 Task: Create a task  Integrate website with customer relationship management (CRM) systems , assign it to team member softage.4@softage.net in the project AgileMind and update the status of the task to  Off Track , set the priority of the task to Medium
Action: Mouse moved to (65, 55)
Screenshot: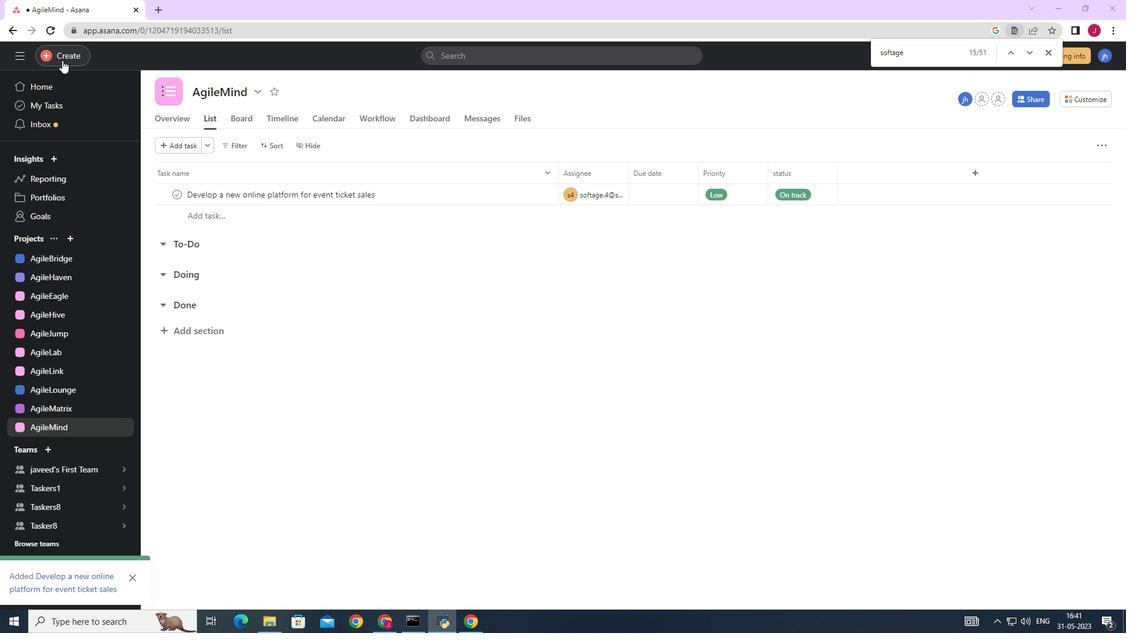 
Action: Mouse pressed left at (65, 55)
Screenshot: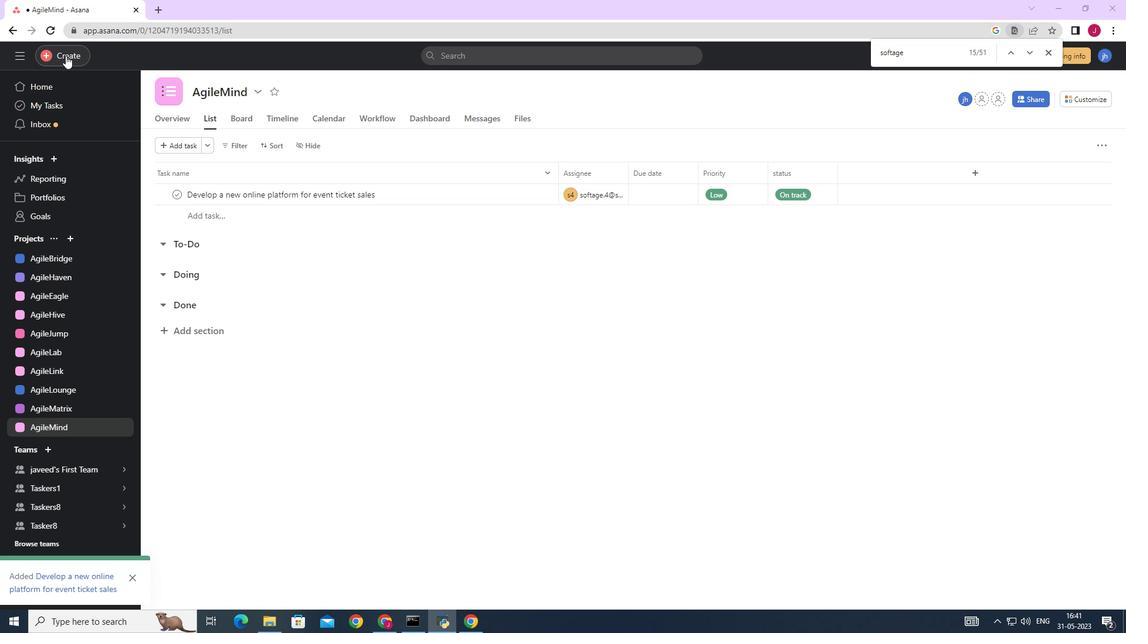 
Action: Mouse moved to (146, 58)
Screenshot: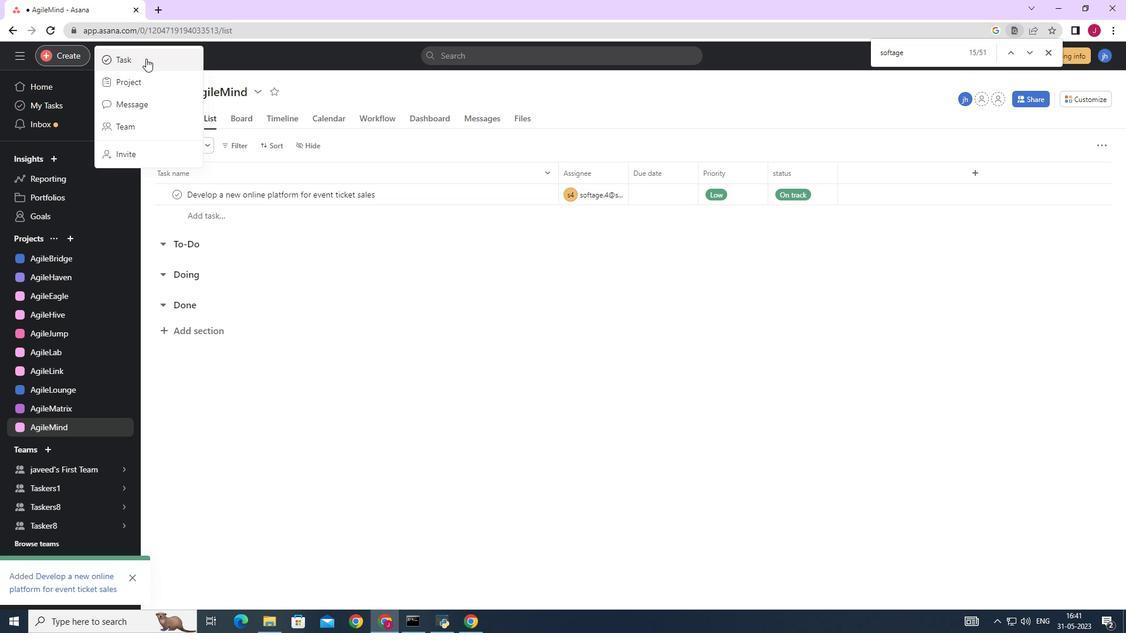 
Action: Mouse pressed left at (146, 58)
Screenshot: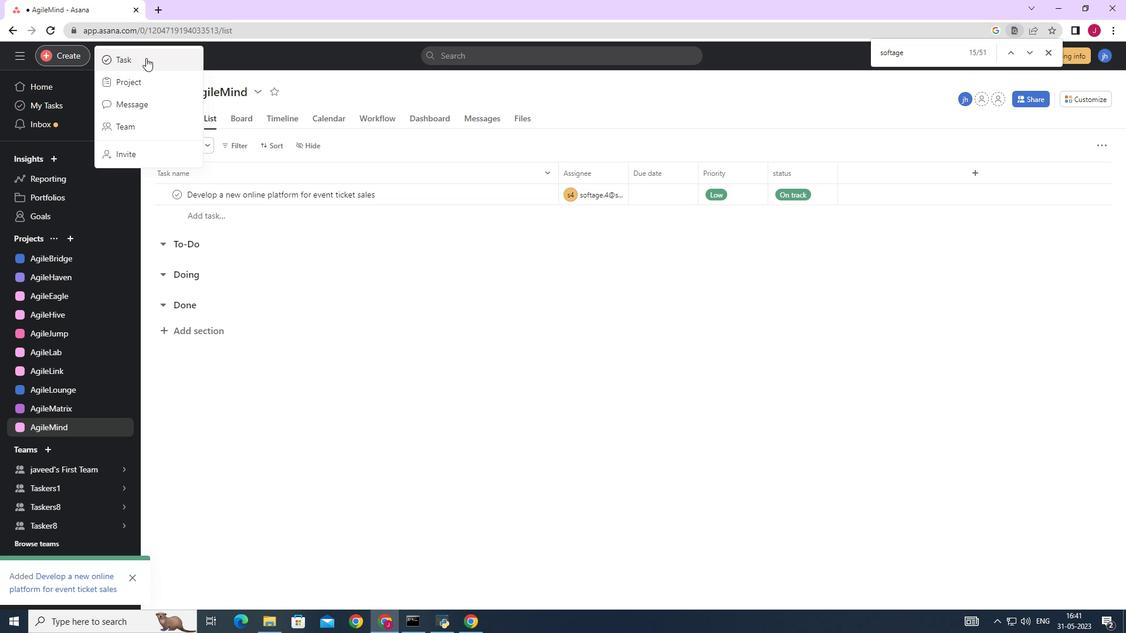 
Action: Mouse moved to (919, 392)
Screenshot: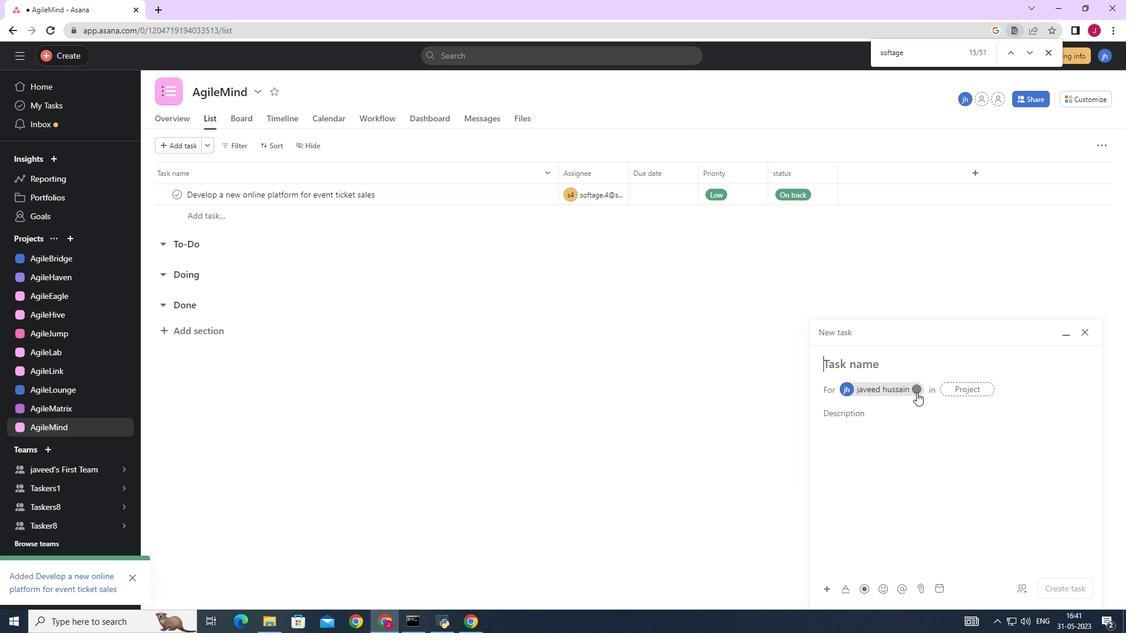 
Action: Mouse pressed left at (919, 392)
Screenshot: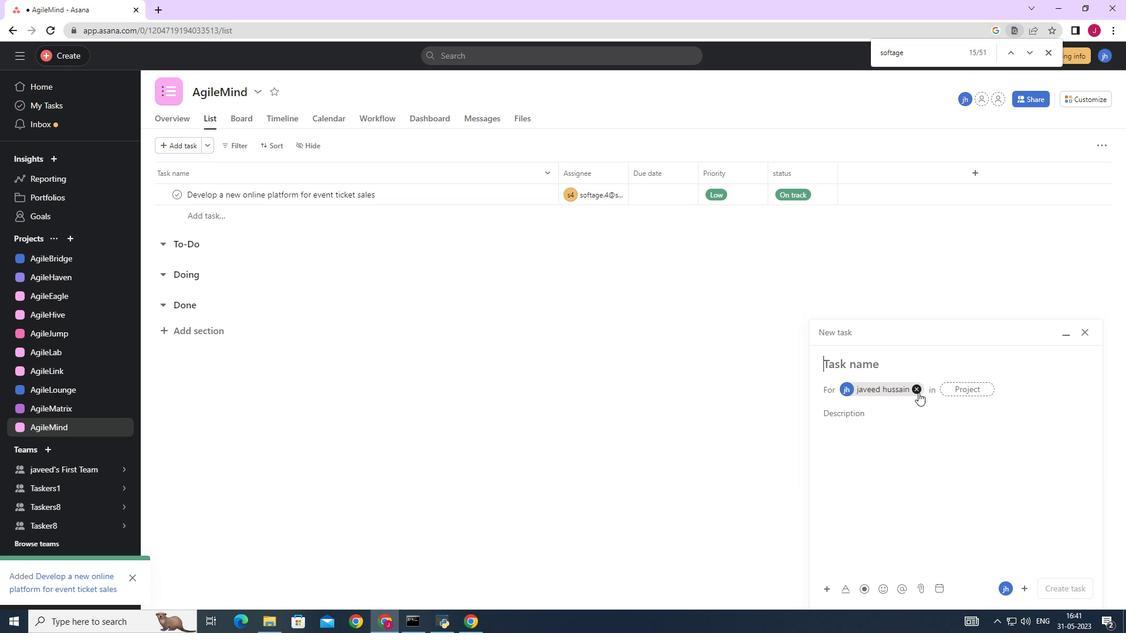 
Action: Mouse moved to (839, 366)
Screenshot: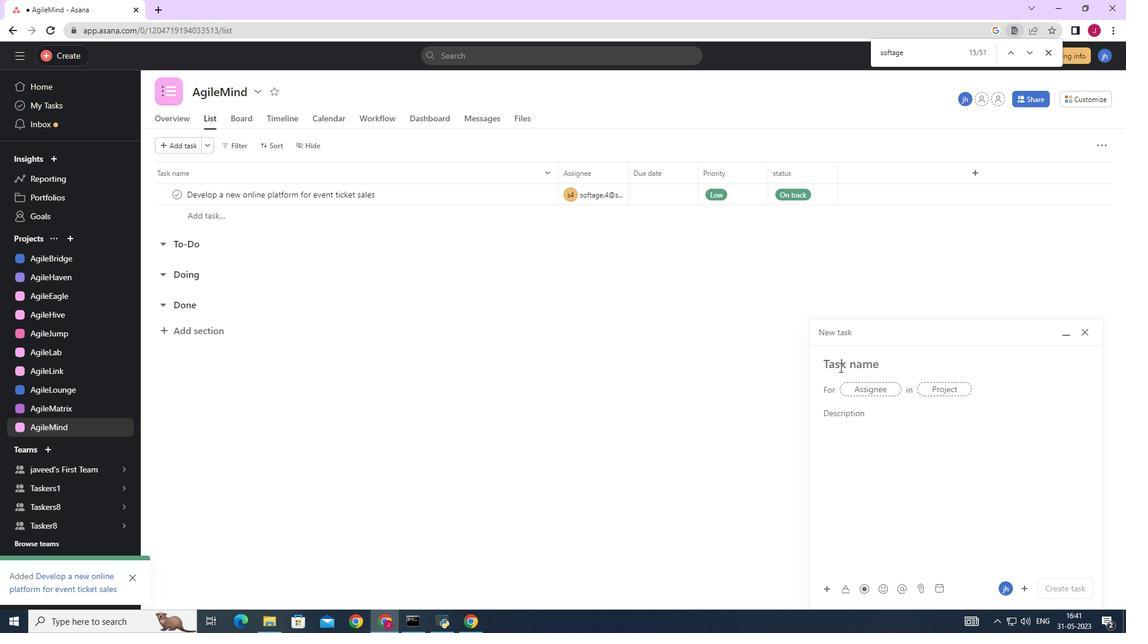 
Action: Mouse pressed left at (839, 366)
Screenshot: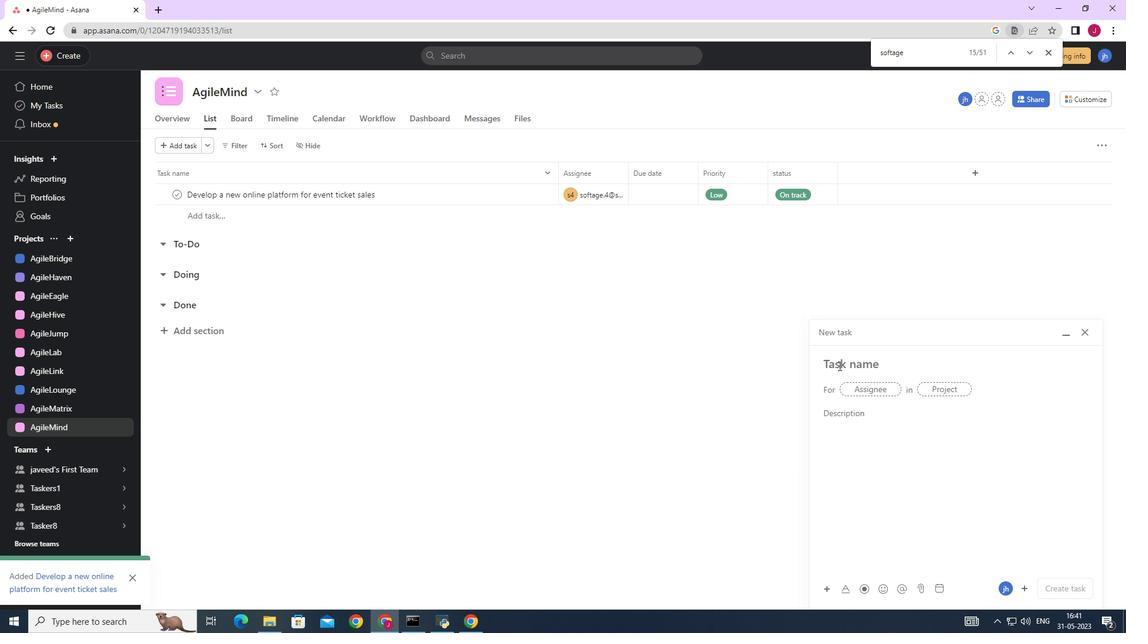 
Action: Key pressed <Key.caps_lock>I<Key.caps_lock>ntegrate<Key.space>website<Key.space>with<Key.space>customer<Key.space>relationship<Key.space>management<Key.space><Key.shift_r>(<Key.caps_lock>CRM<Key.shift_r>)<Key.space><Key.caps_lock>systems
Screenshot: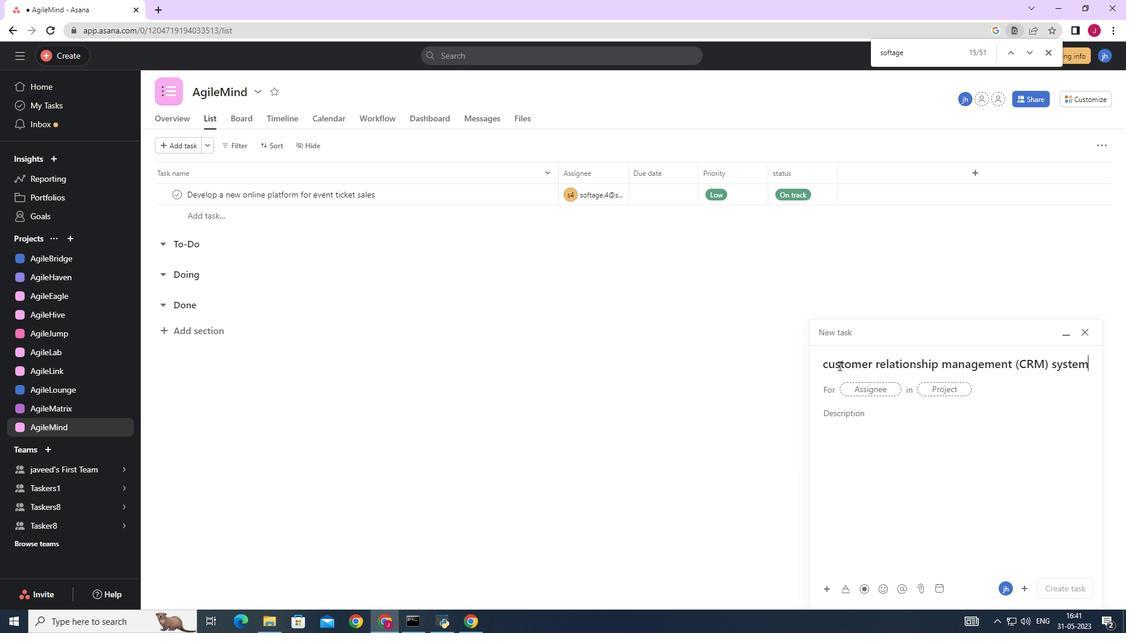 
Action: Mouse moved to (882, 381)
Screenshot: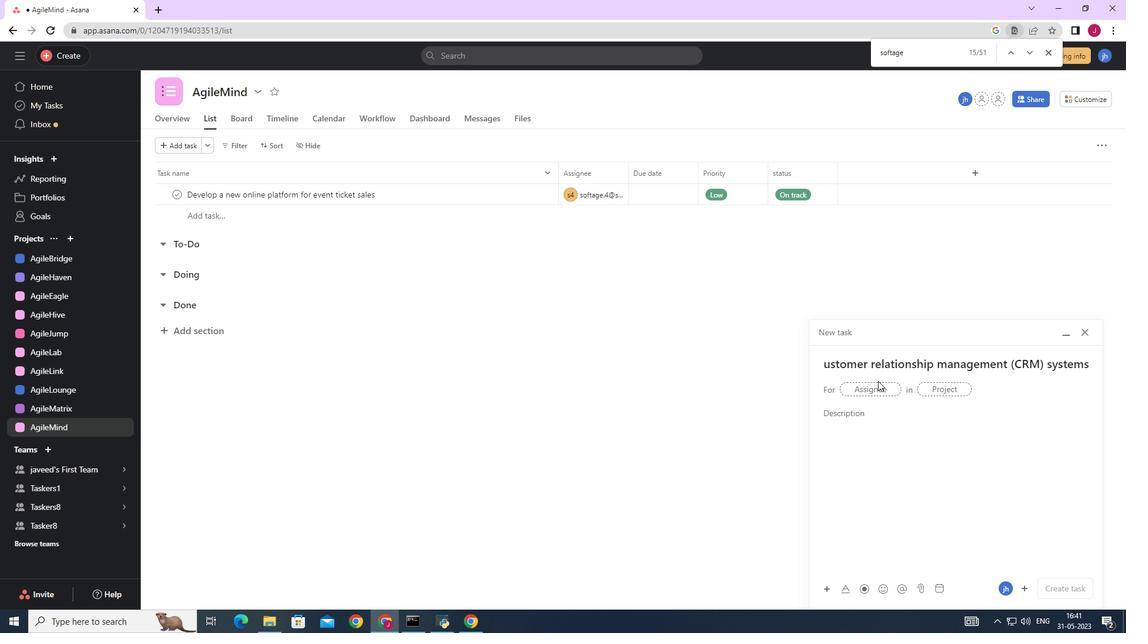 
Action: Mouse pressed left at (881, 381)
Screenshot: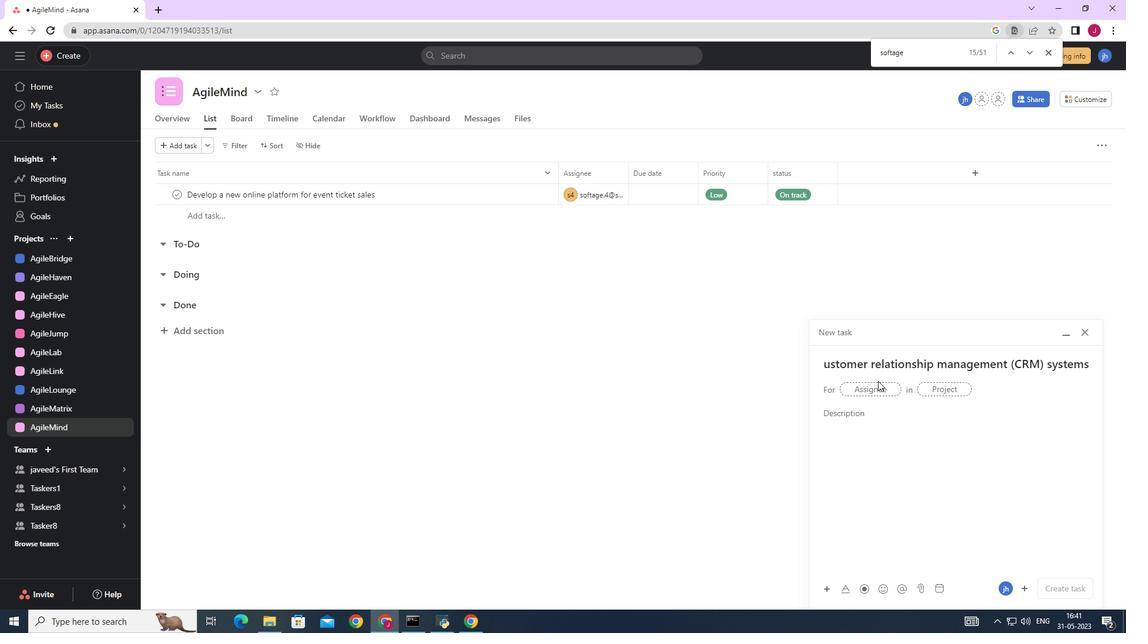 
Action: Mouse moved to (883, 386)
Screenshot: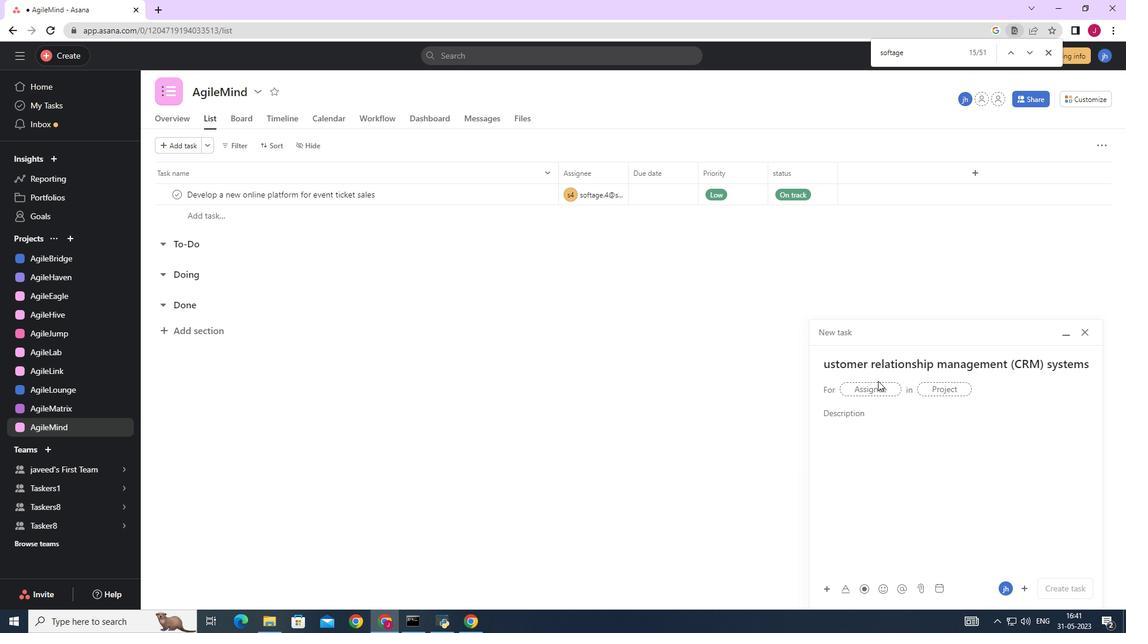 
Action: Mouse pressed left at (883, 386)
Screenshot: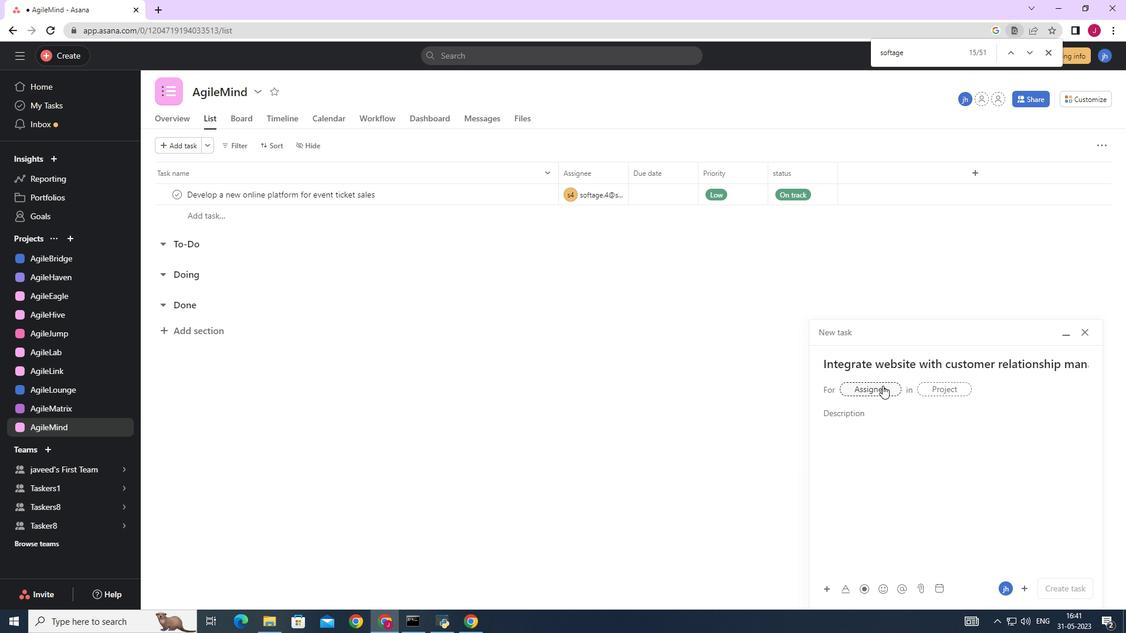 
Action: Key pressed softage.4
Screenshot: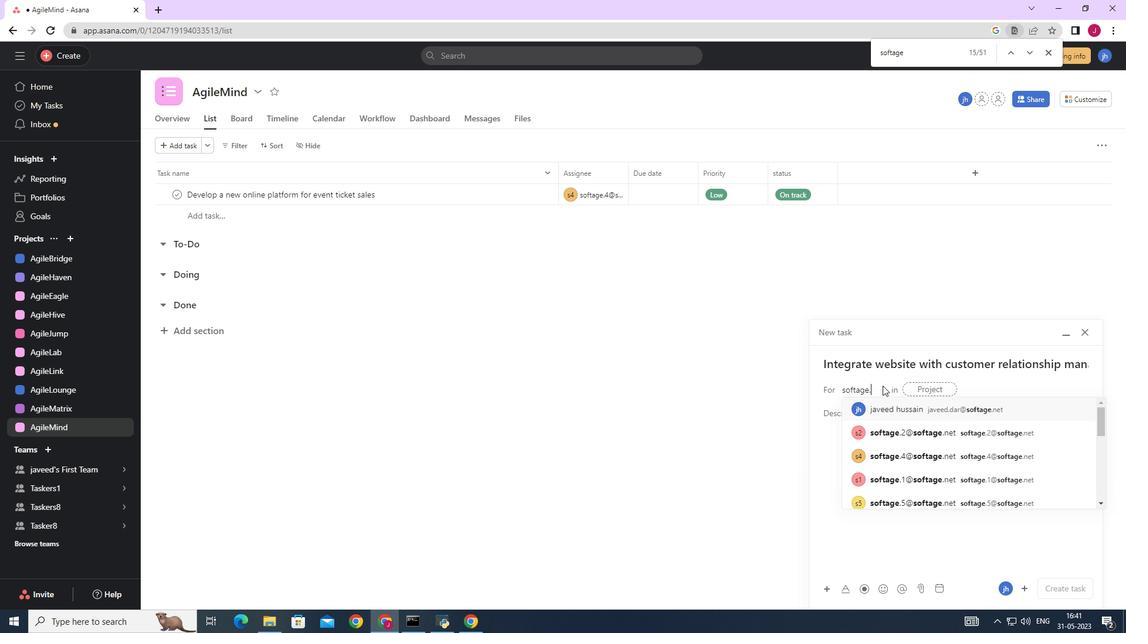 
Action: Mouse moved to (913, 409)
Screenshot: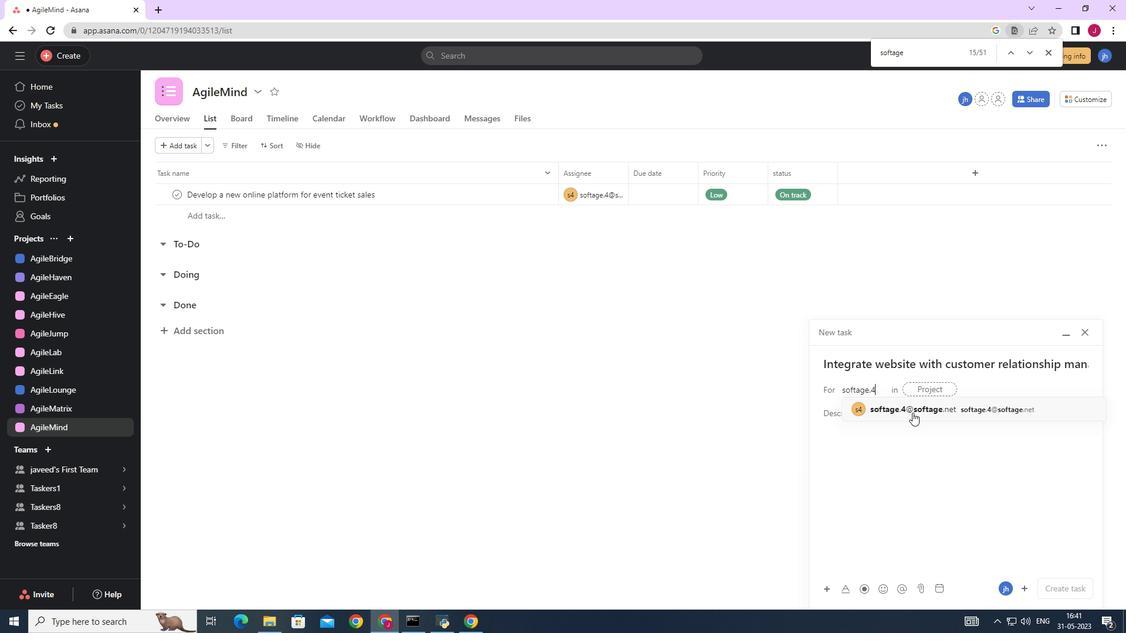 
Action: Mouse pressed left at (913, 409)
Screenshot: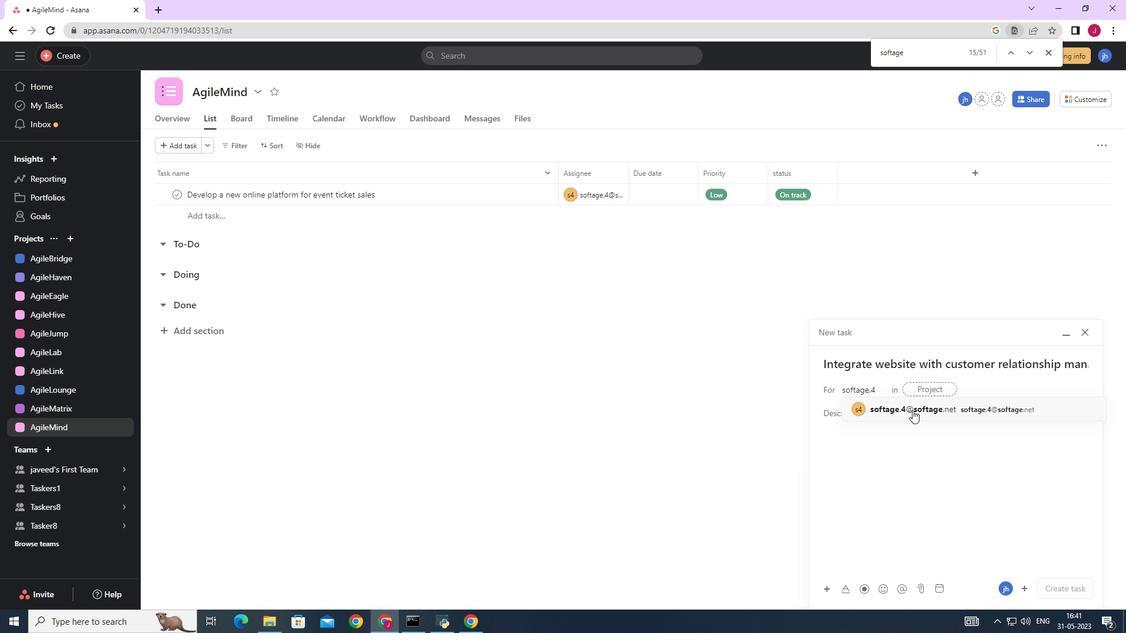 
Action: Mouse moved to (753, 405)
Screenshot: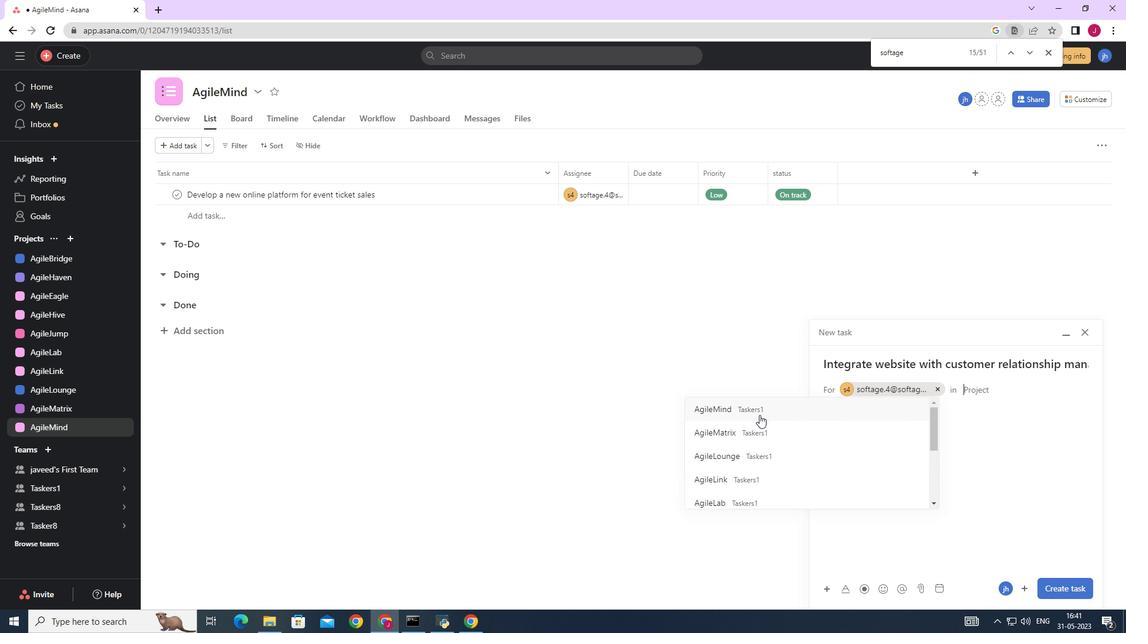 
Action: Mouse pressed left at (753, 405)
Screenshot: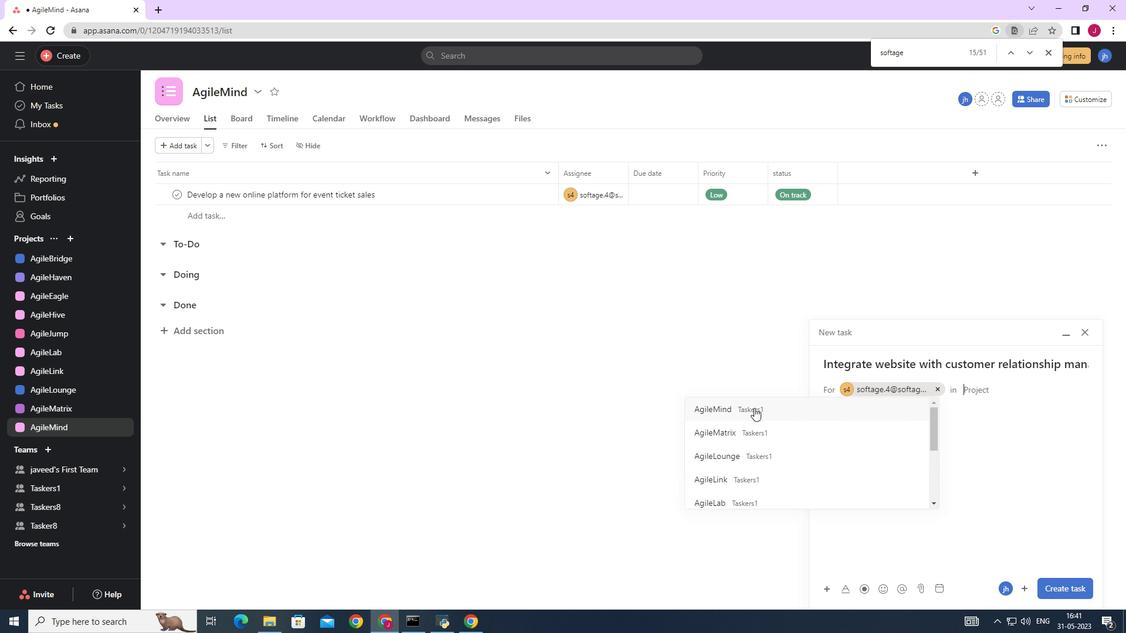 
Action: Mouse moved to (903, 417)
Screenshot: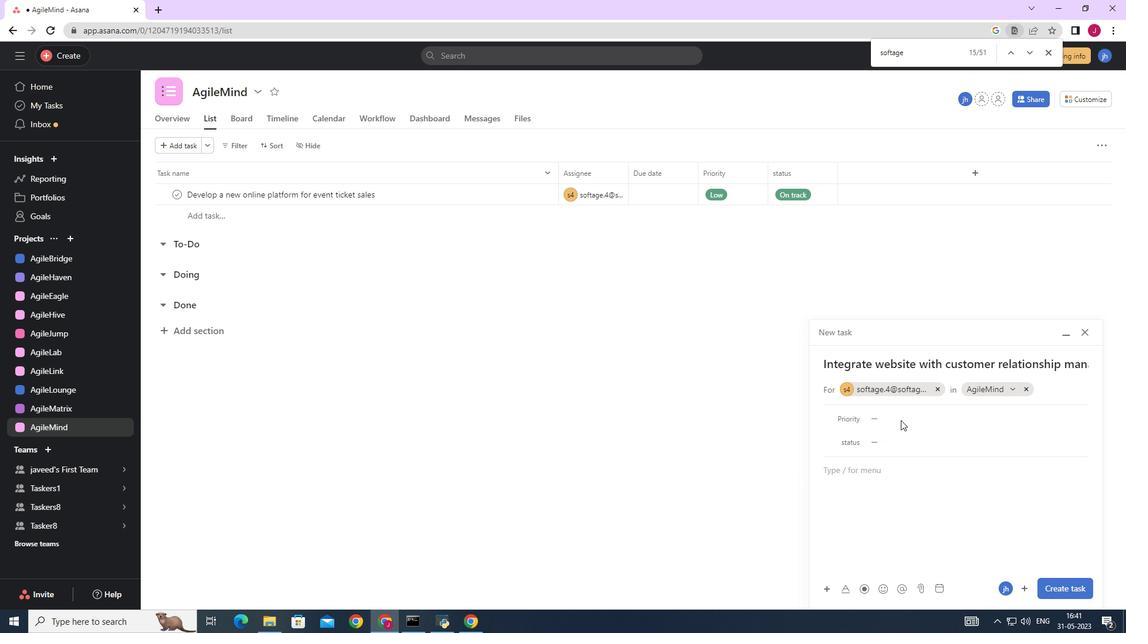 
Action: Mouse pressed left at (903, 417)
Screenshot: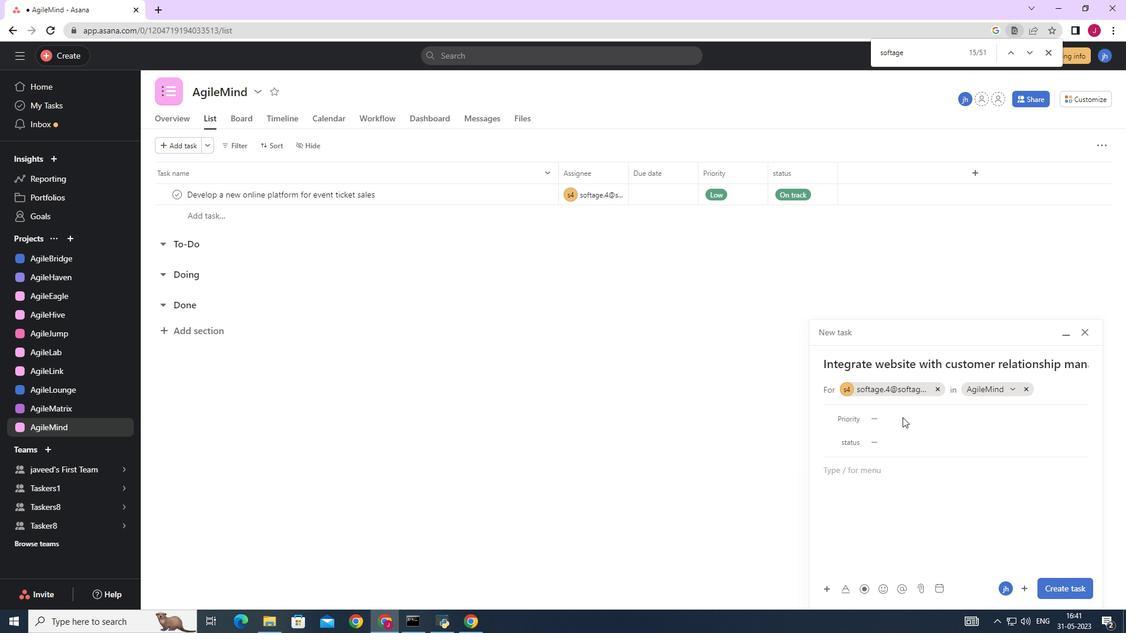 
Action: Mouse moved to (880, 417)
Screenshot: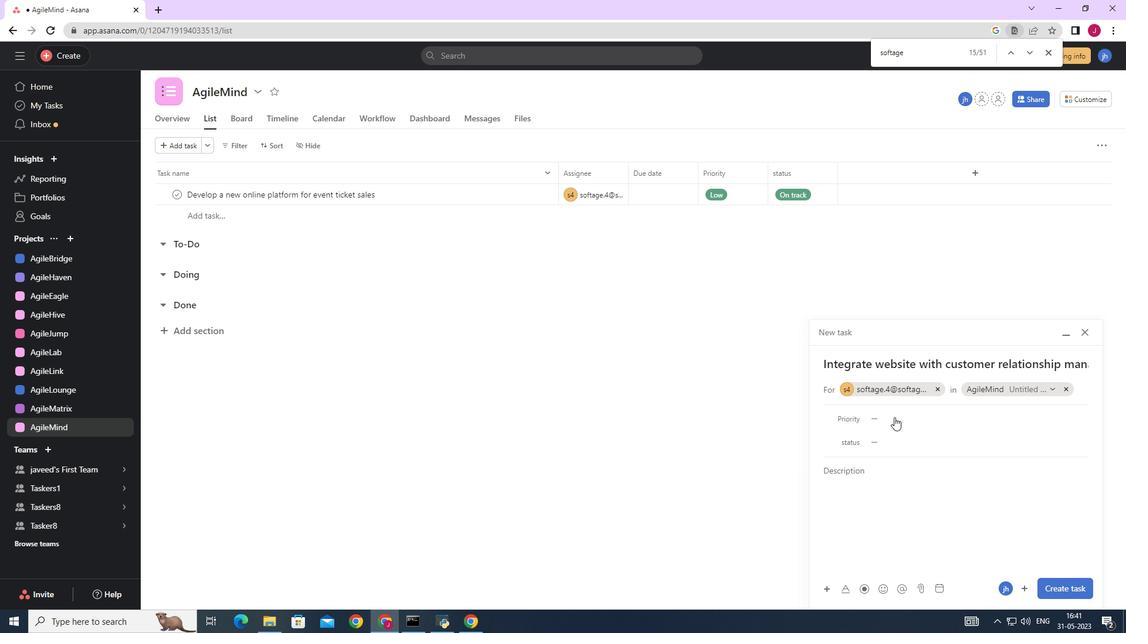 
Action: Mouse pressed left at (880, 417)
Screenshot: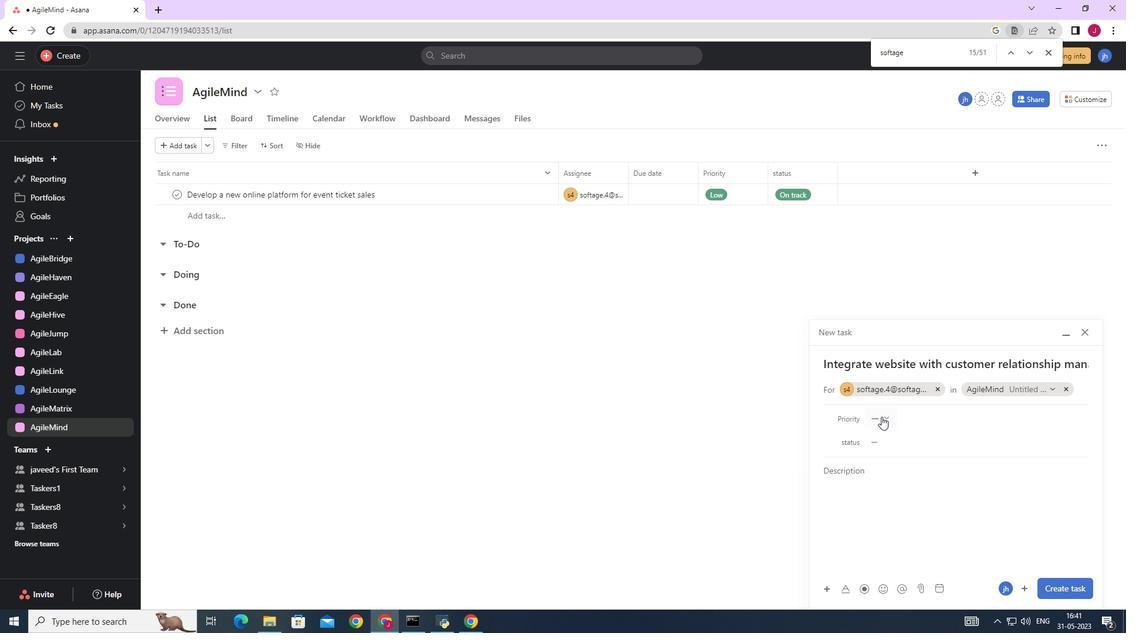 
Action: Mouse moved to (905, 477)
Screenshot: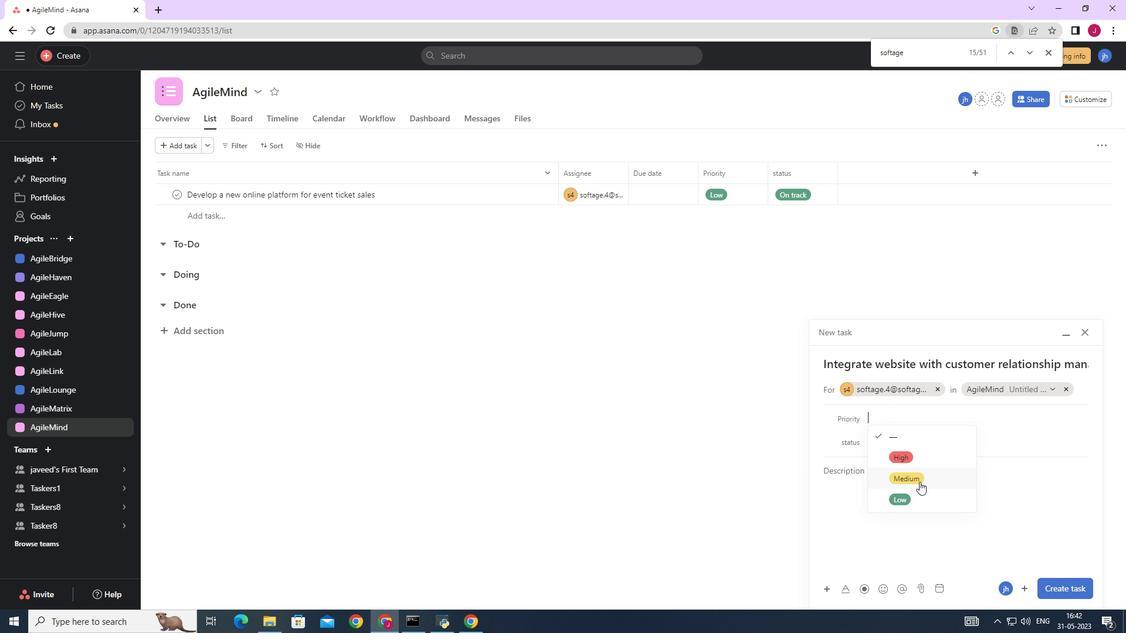
Action: Mouse pressed left at (905, 477)
Screenshot: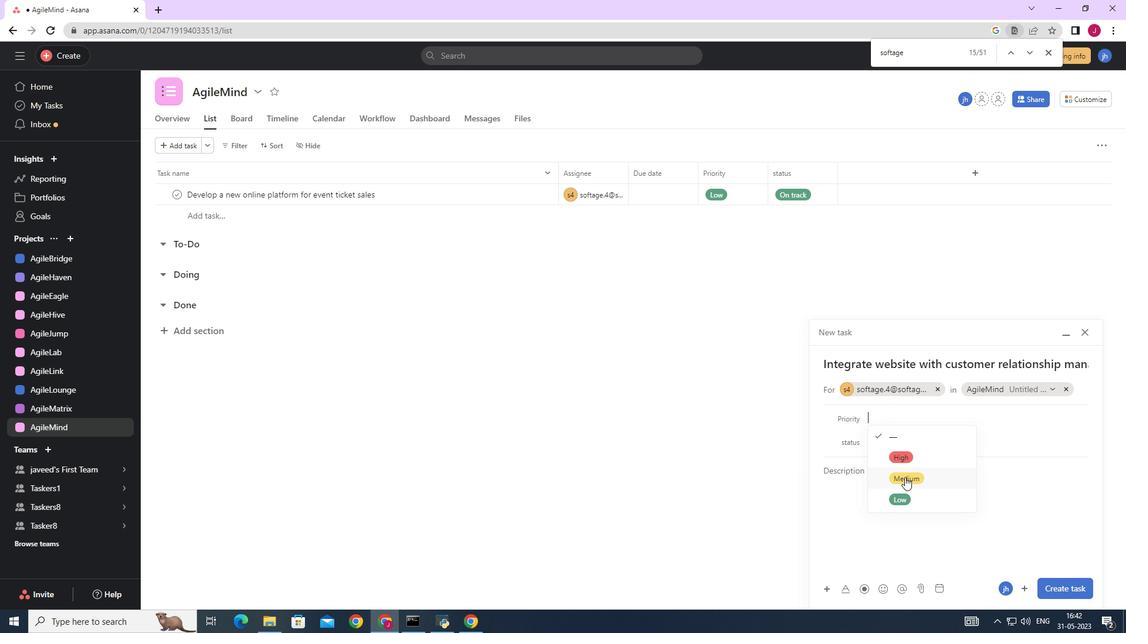
Action: Mouse moved to (885, 439)
Screenshot: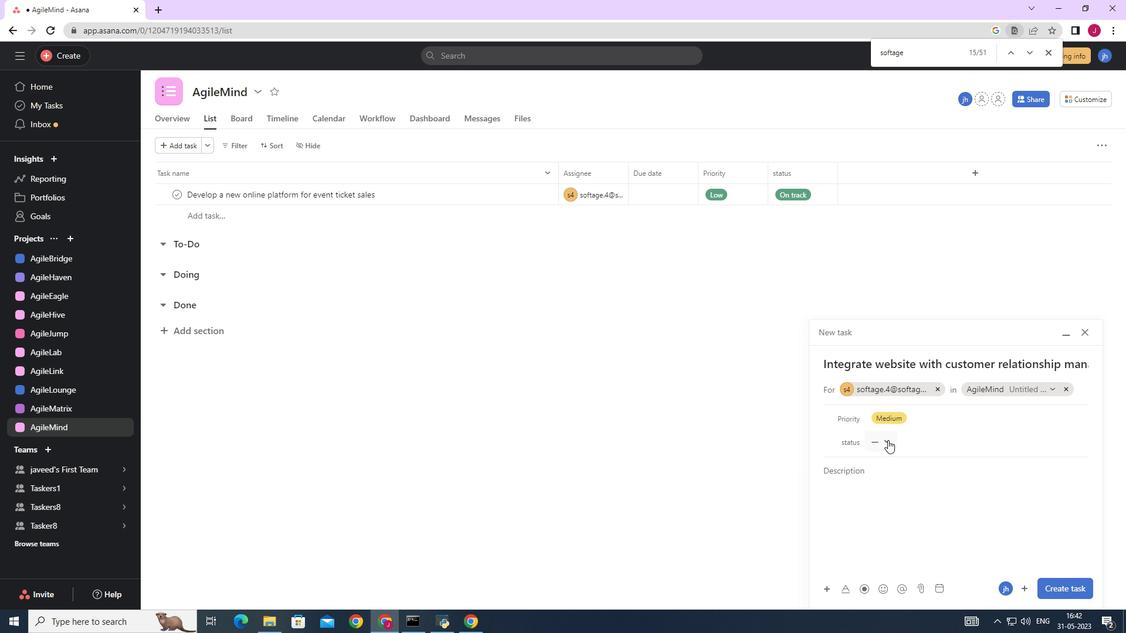 
Action: Mouse pressed left at (885, 439)
Screenshot: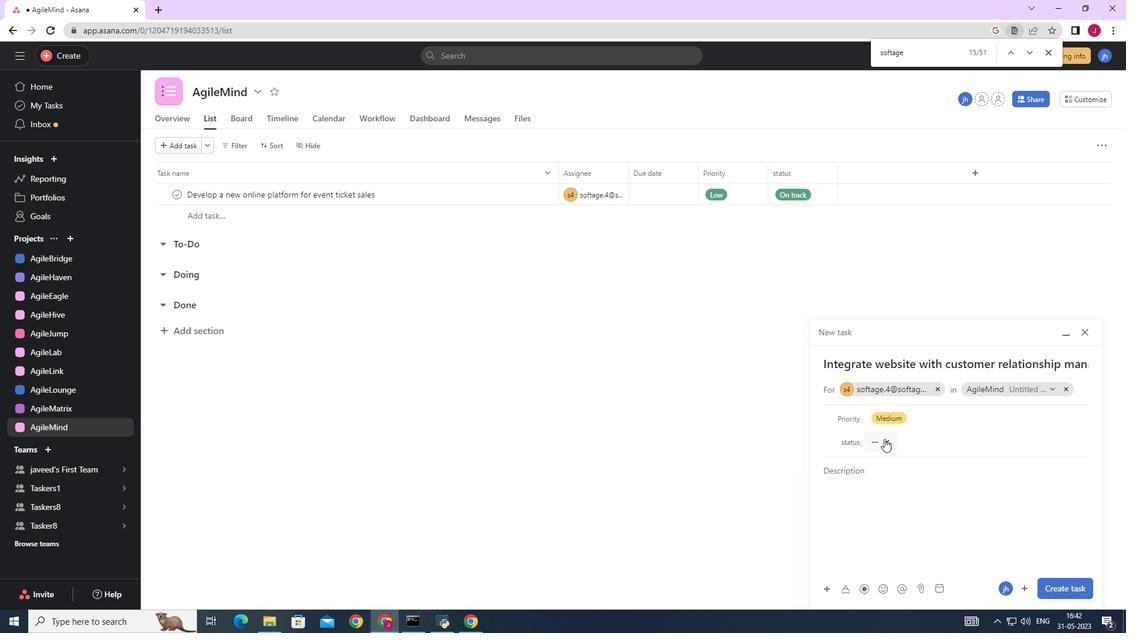 
Action: Mouse moved to (910, 498)
Screenshot: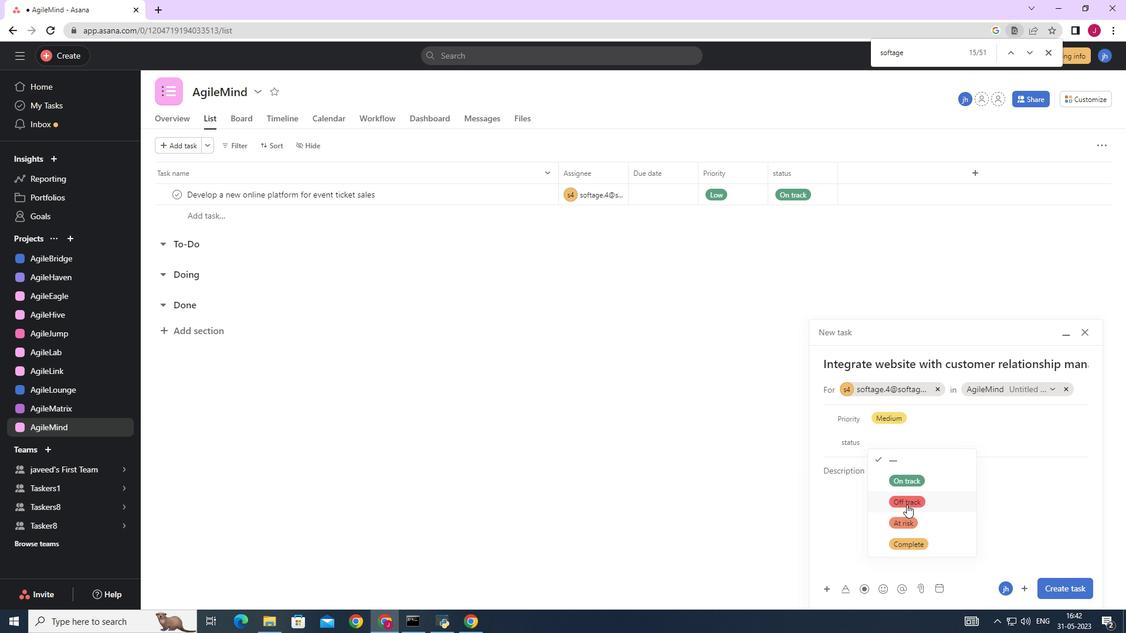 
Action: Mouse pressed left at (910, 498)
Screenshot: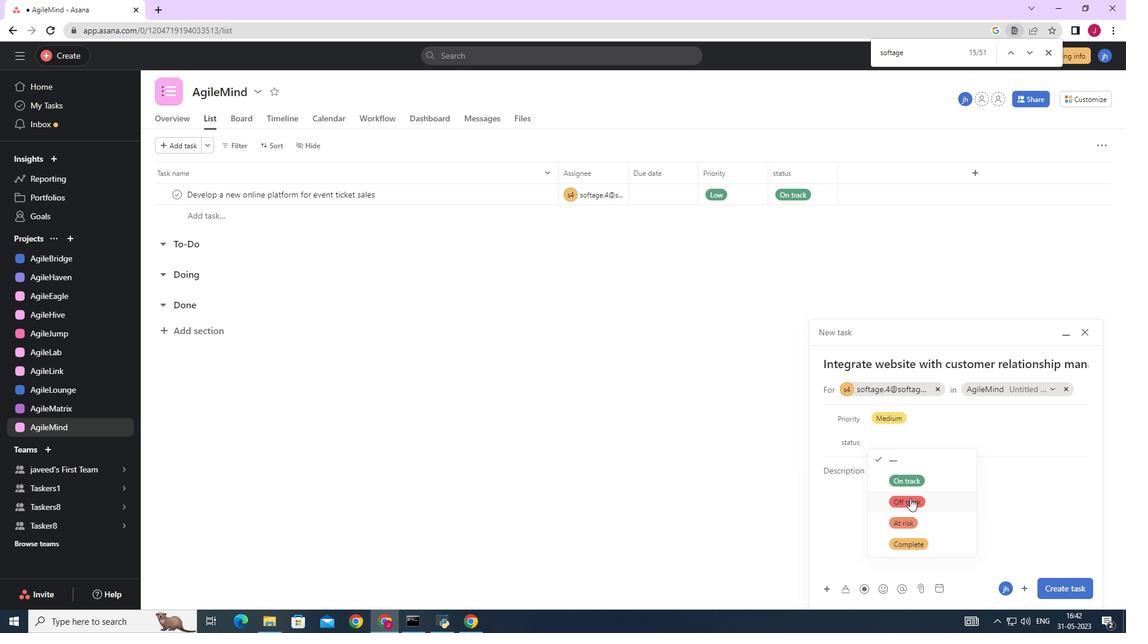 
Action: Mouse moved to (1062, 585)
Screenshot: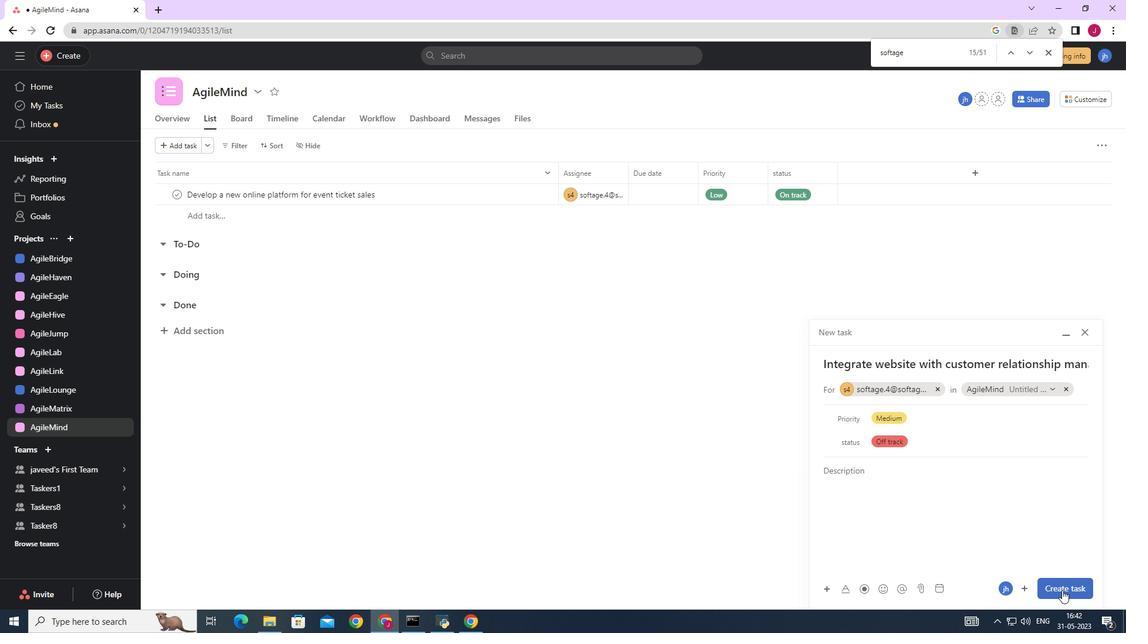 
Action: Mouse pressed left at (1062, 585)
Screenshot: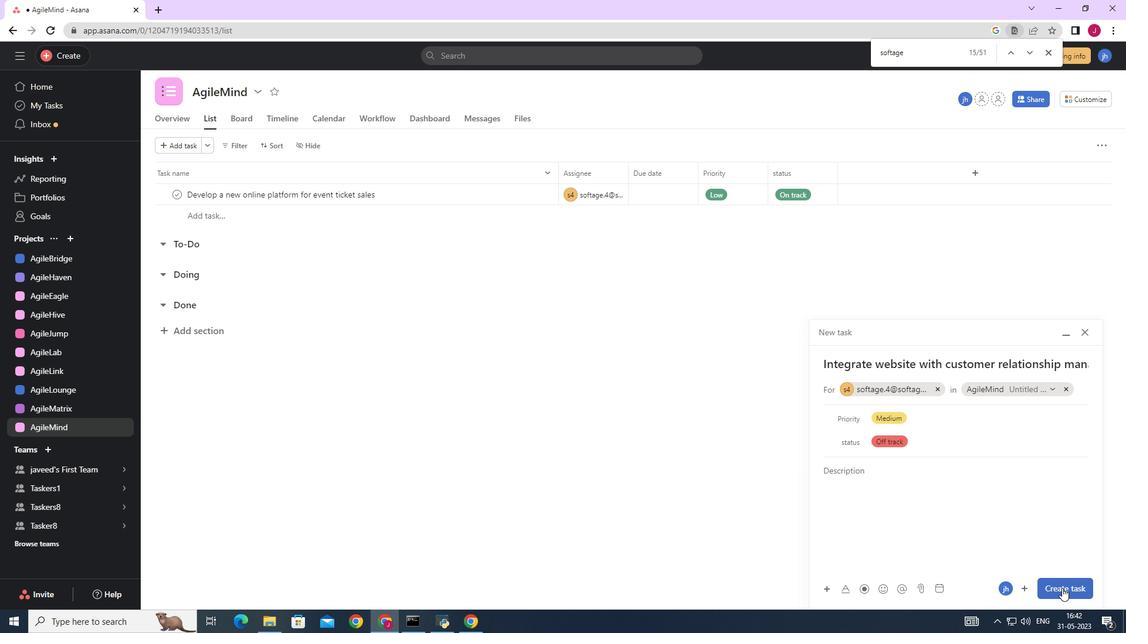 
Action: Mouse moved to (861, 494)
Screenshot: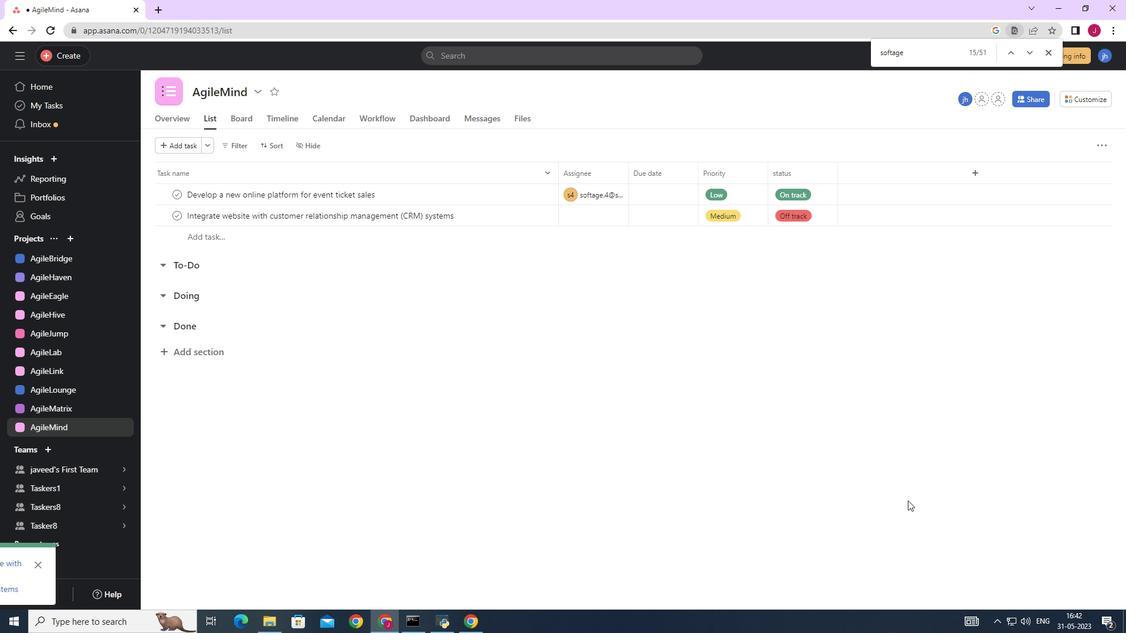 
